 Task: Use Midnite Dialog Short Effect in this video Movie B.mp4
Action: Mouse moved to (305, 156)
Screenshot: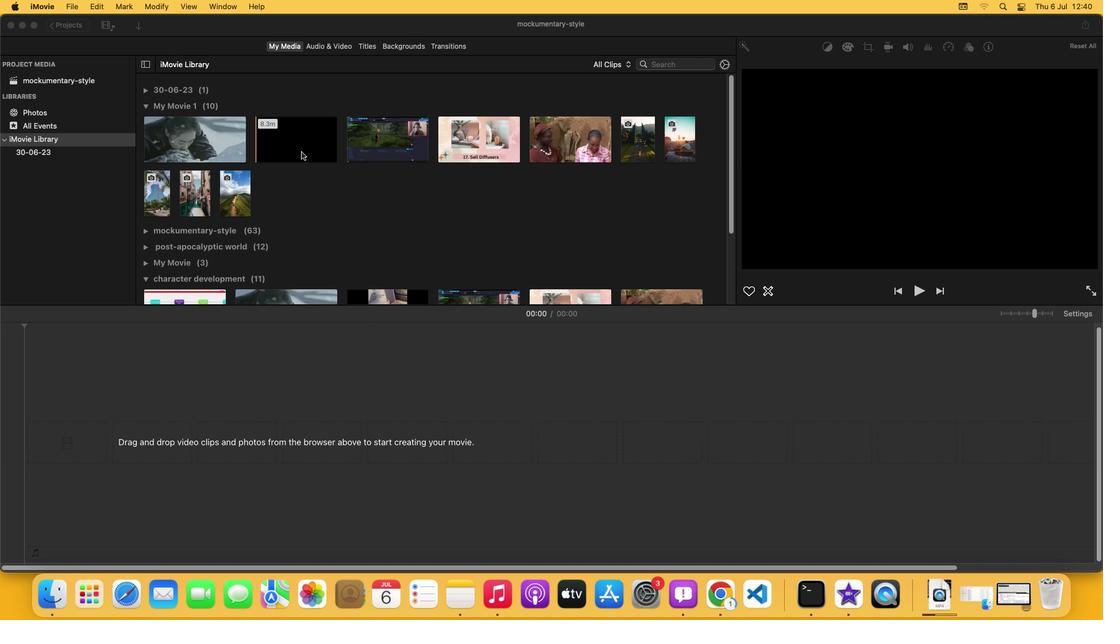 
Action: Mouse pressed left at (305, 156)
Screenshot: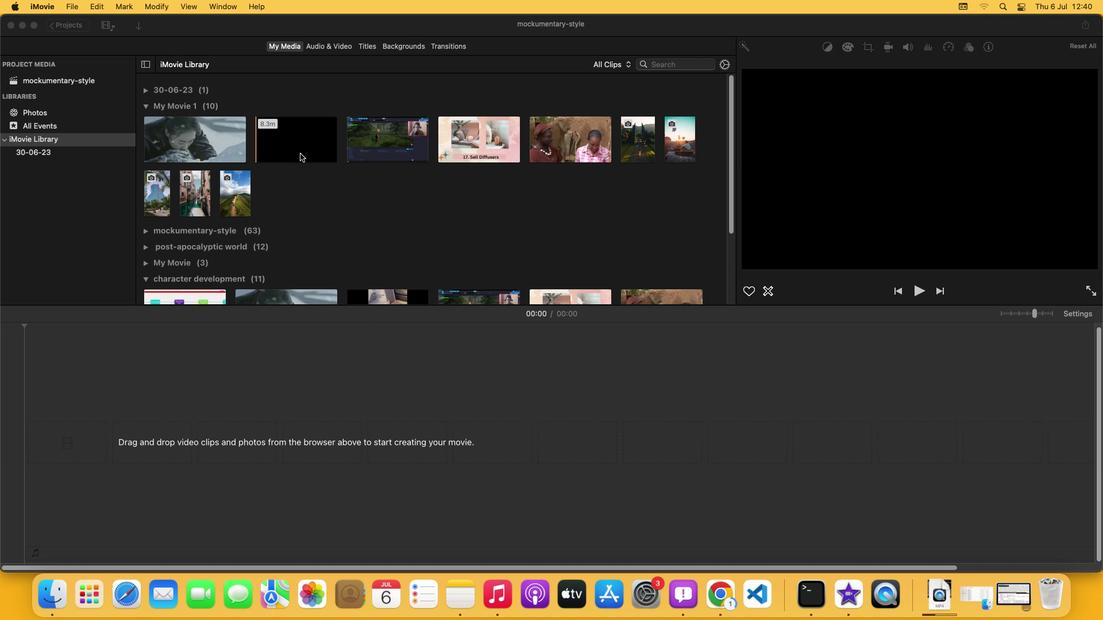 
Action: Mouse moved to (325, 54)
Screenshot: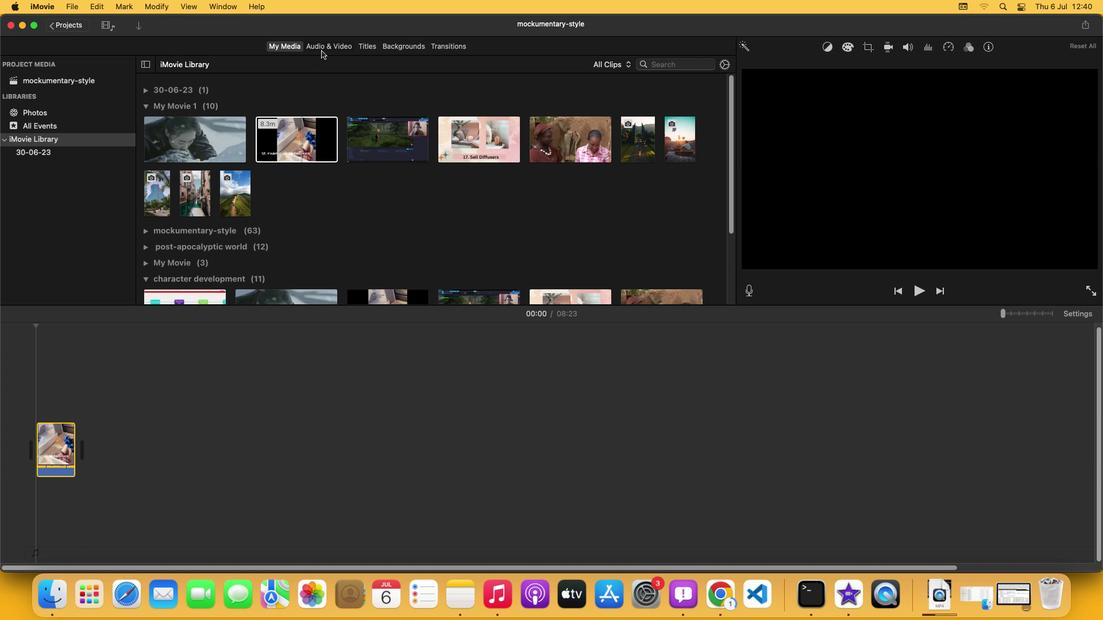 
Action: Mouse pressed left at (325, 54)
Screenshot: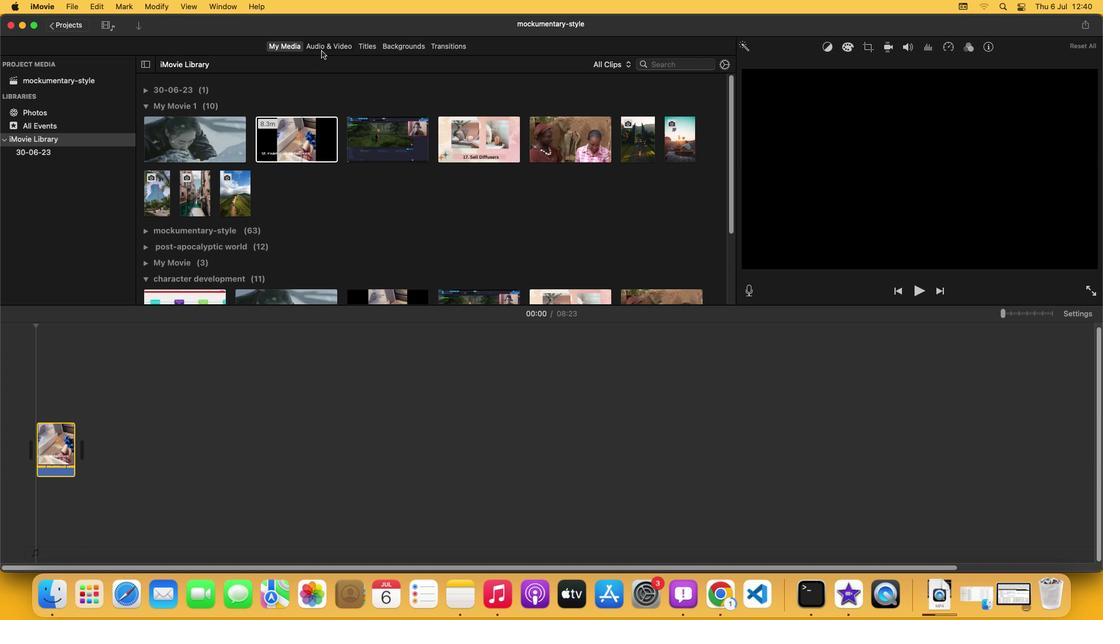
Action: Mouse moved to (191, 188)
Screenshot: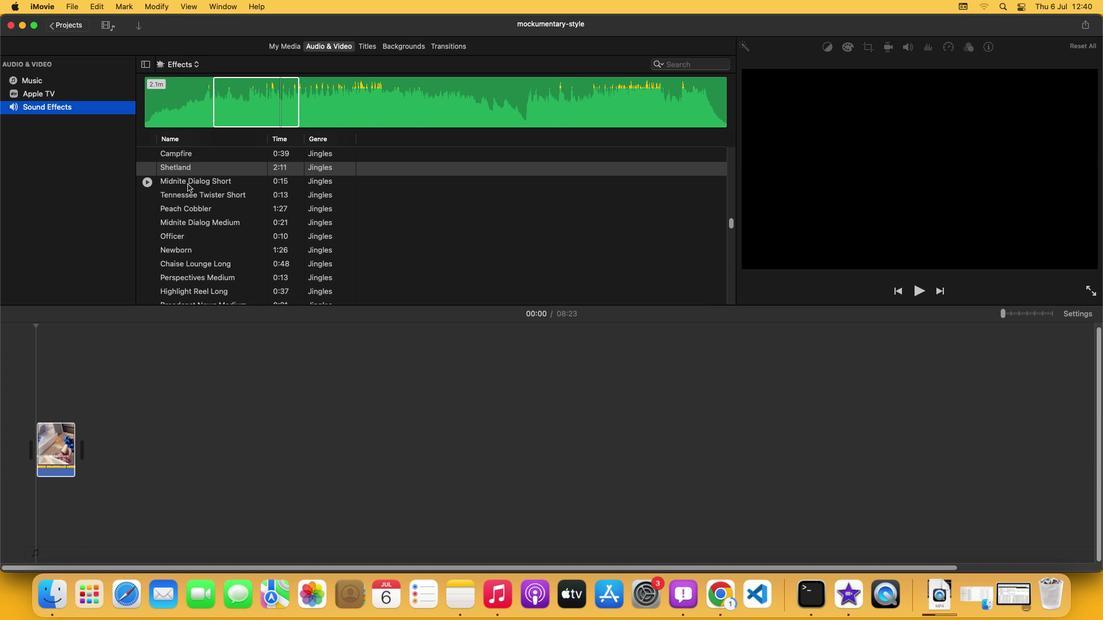 
Action: Mouse pressed left at (191, 188)
Screenshot: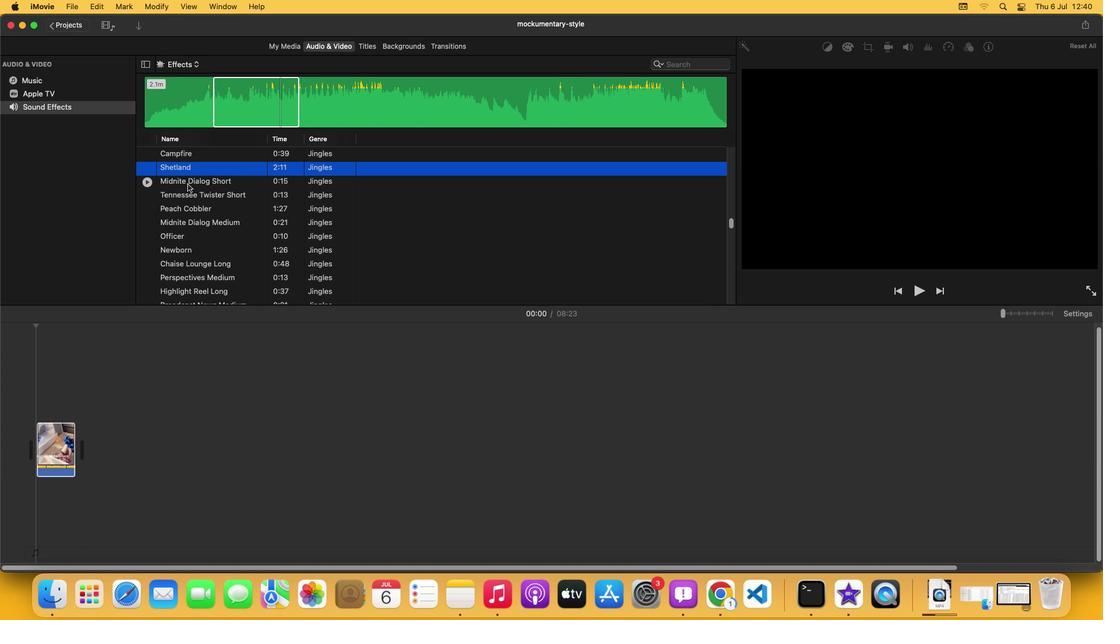 
Action: Mouse moved to (205, 104)
Screenshot: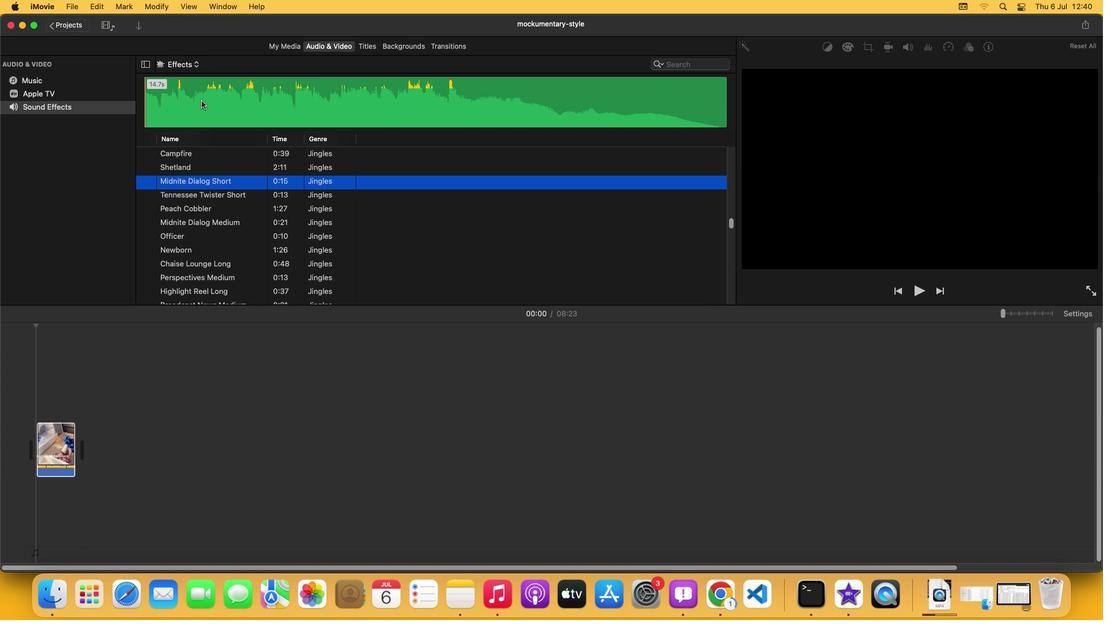 
Action: Mouse pressed left at (205, 104)
Screenshot: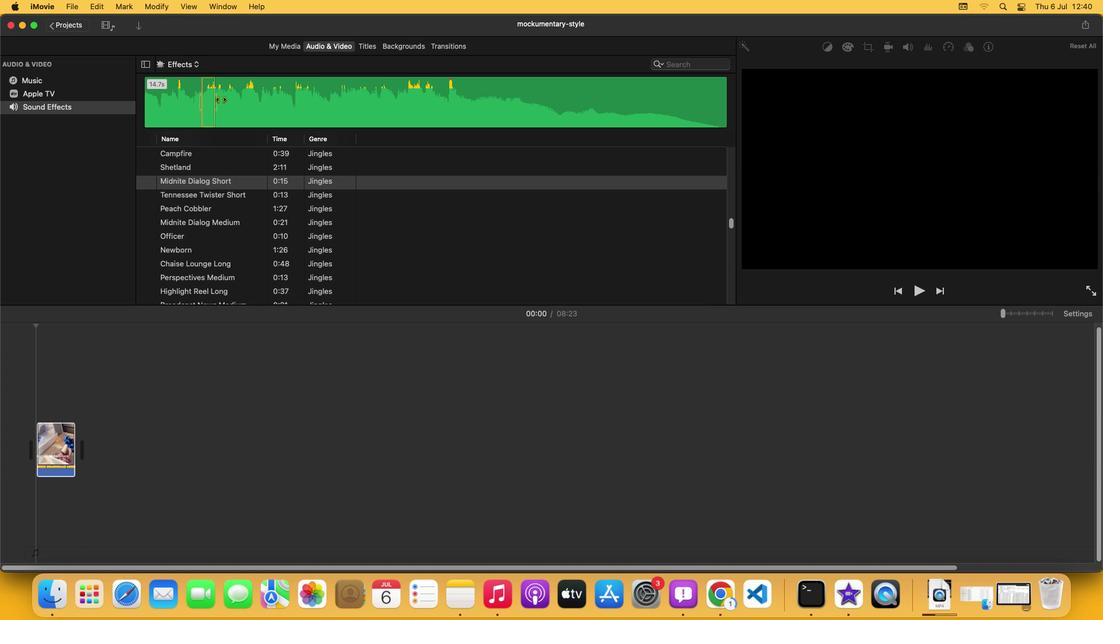 
Action: Mouse moved to (262, 100)
Screenshot: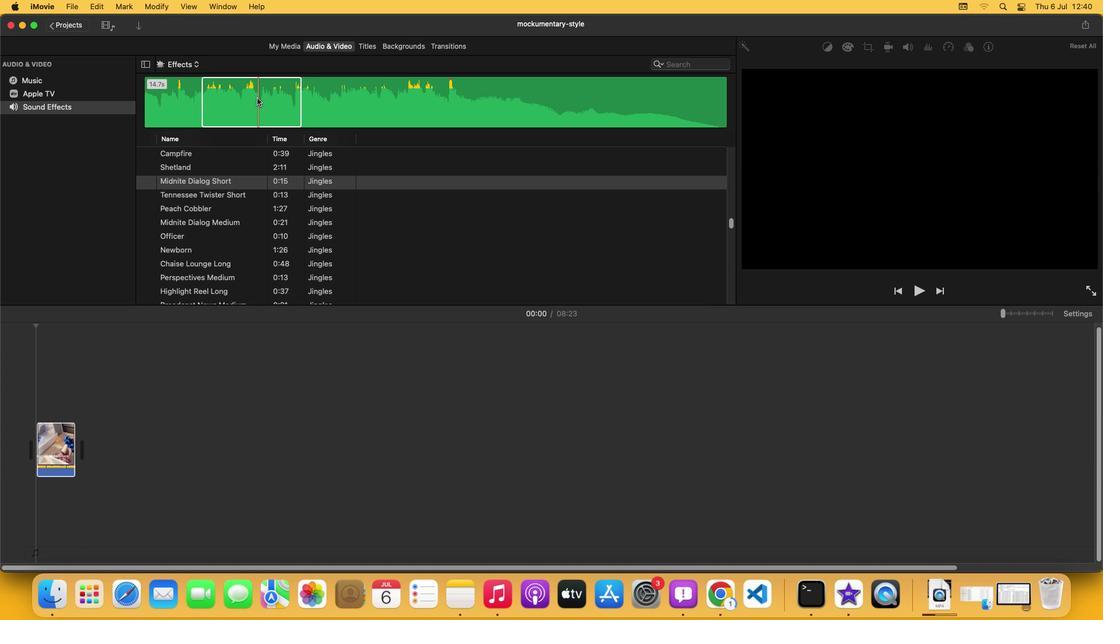 
Action: Mouse pressed left at (262, 100)
Screenshot: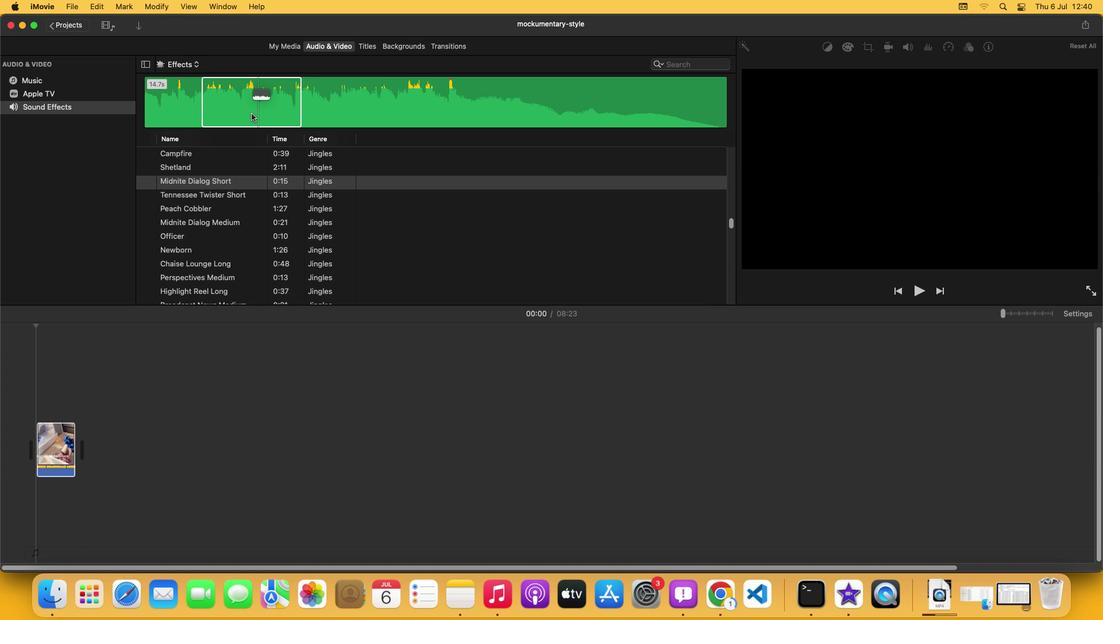 
Action: Mouse moved to (166, 486)
Screenshot: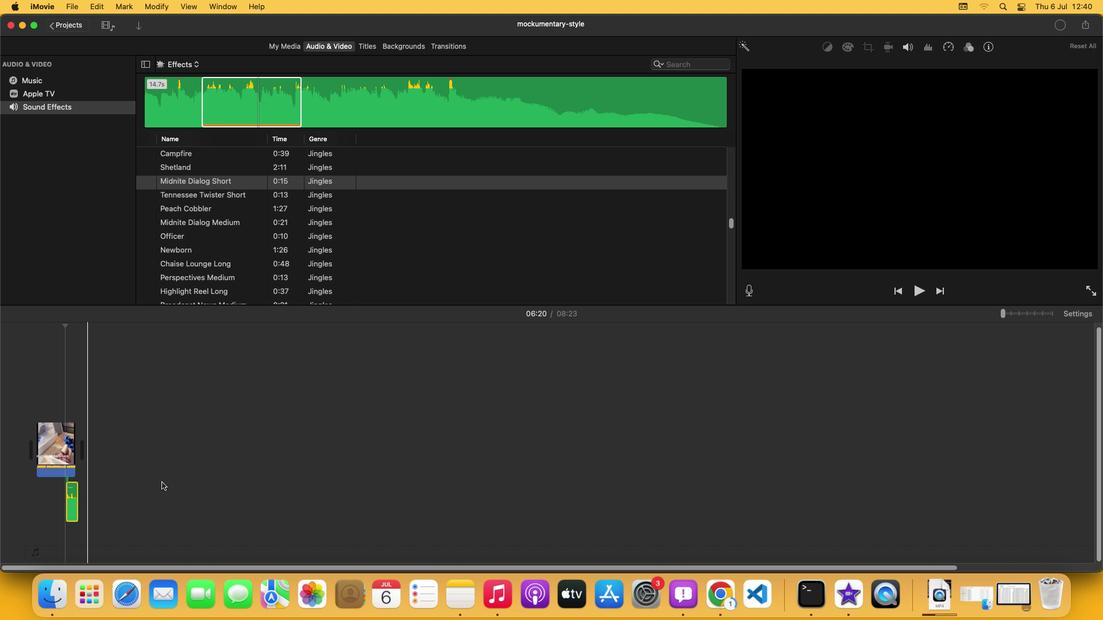 
